 Task: Click New Customer and Set the Tax Table to "None" while find customer
Action: Mouse moved to (177, 19)
Screenshot: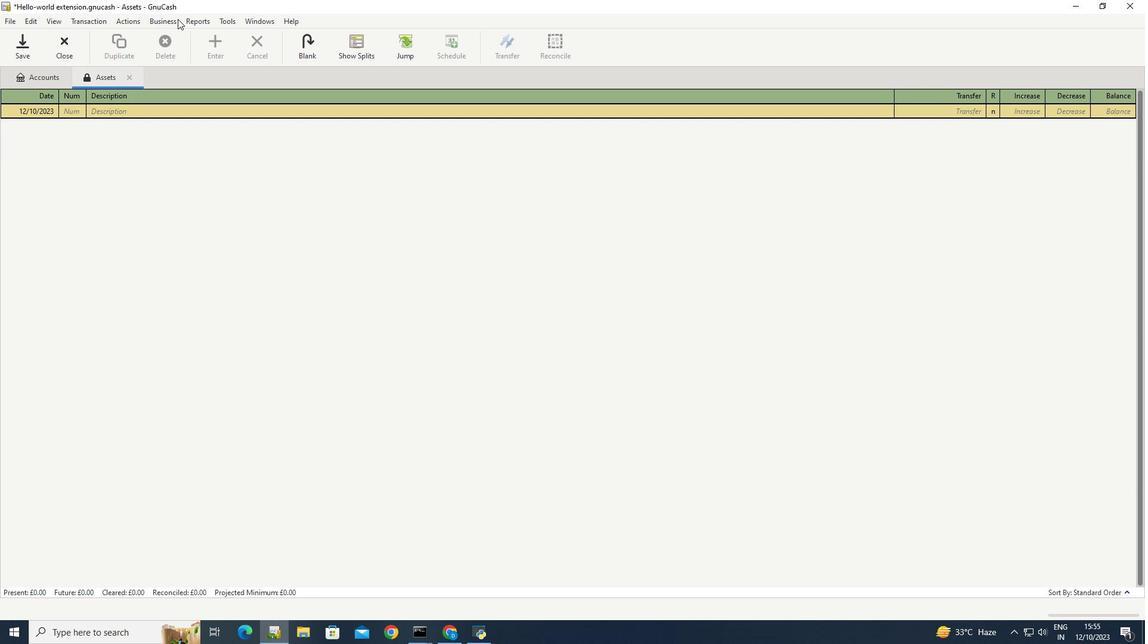 
Action: Mouse pressed left at (177, 19)
Screenshot: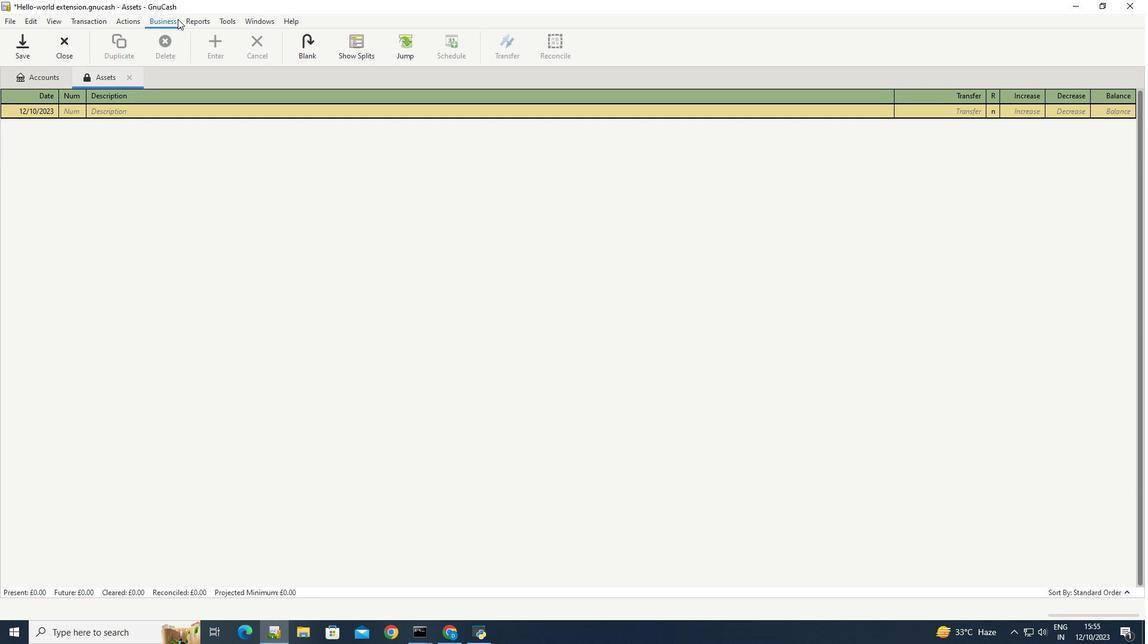 
Action: Mouse moved to (310, 66)
Screenshot: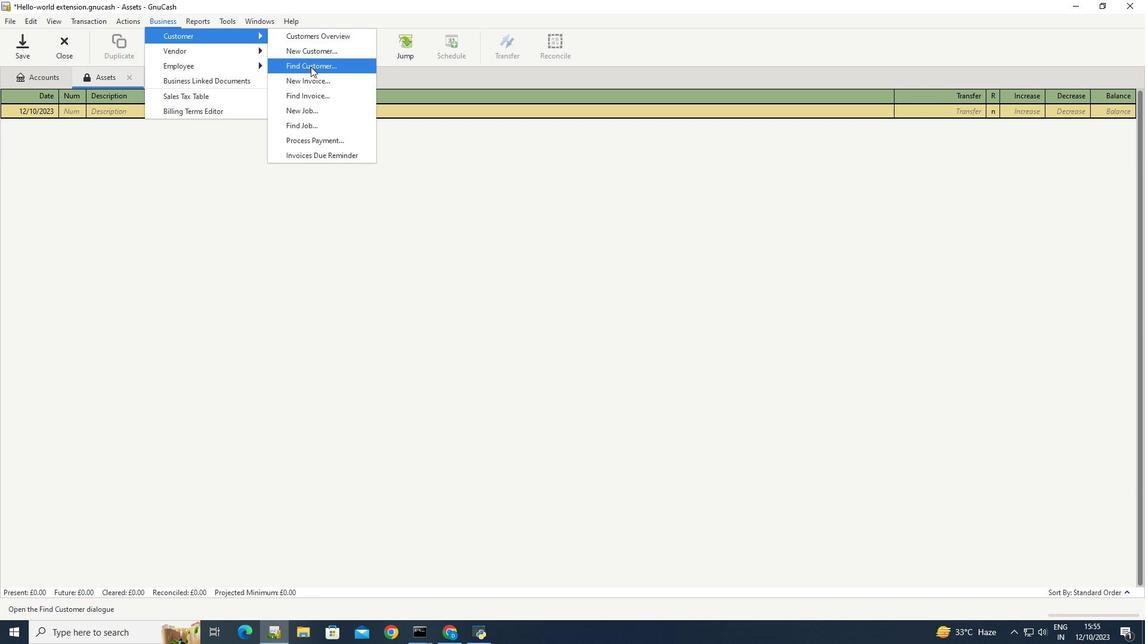 
Action: Mouse pressed left at (310, 66)
Screenshot: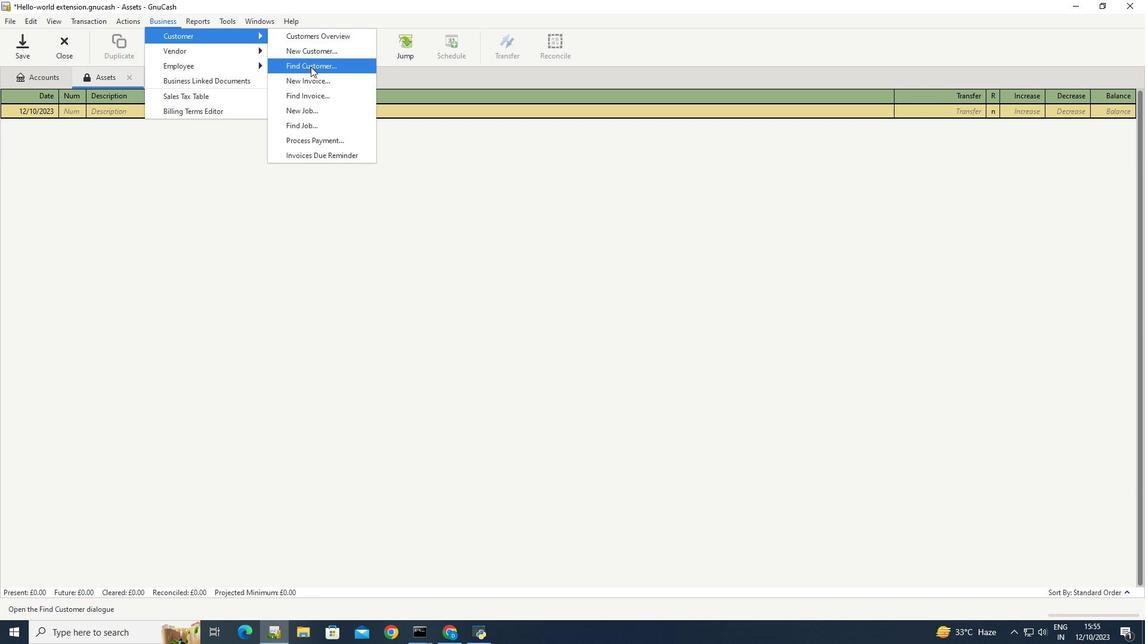 
Action: Mouse moved to (580, 402)
Screenshot: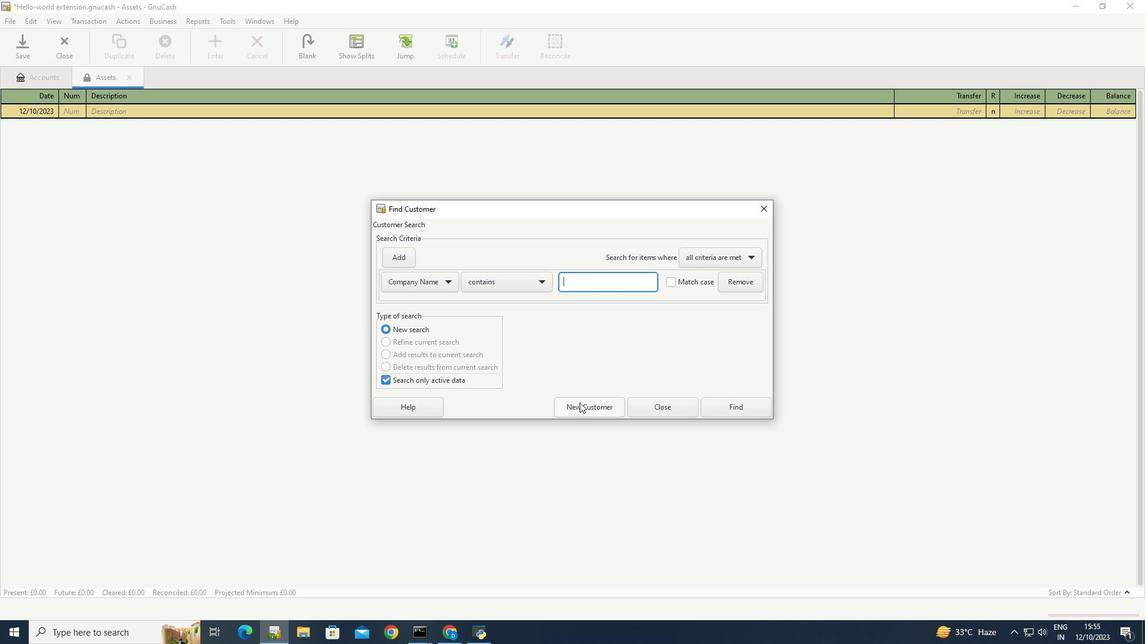 
Action: Mouse pressed left at (580, 402)
Screenshot: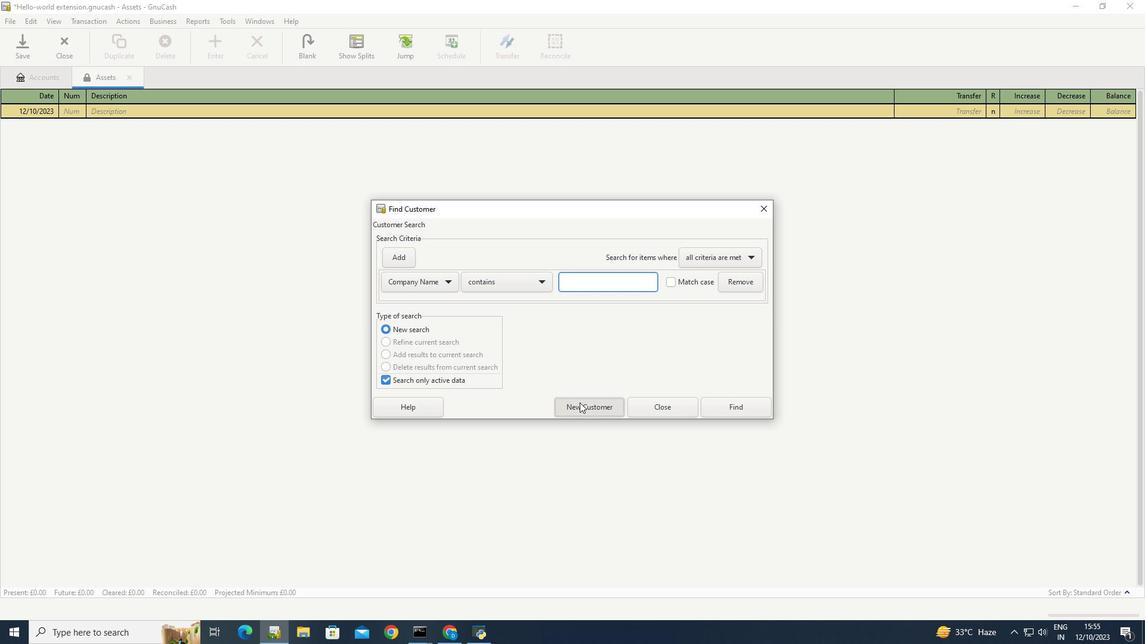 
Action: Mouse moved to (562, 170)
Screenshot: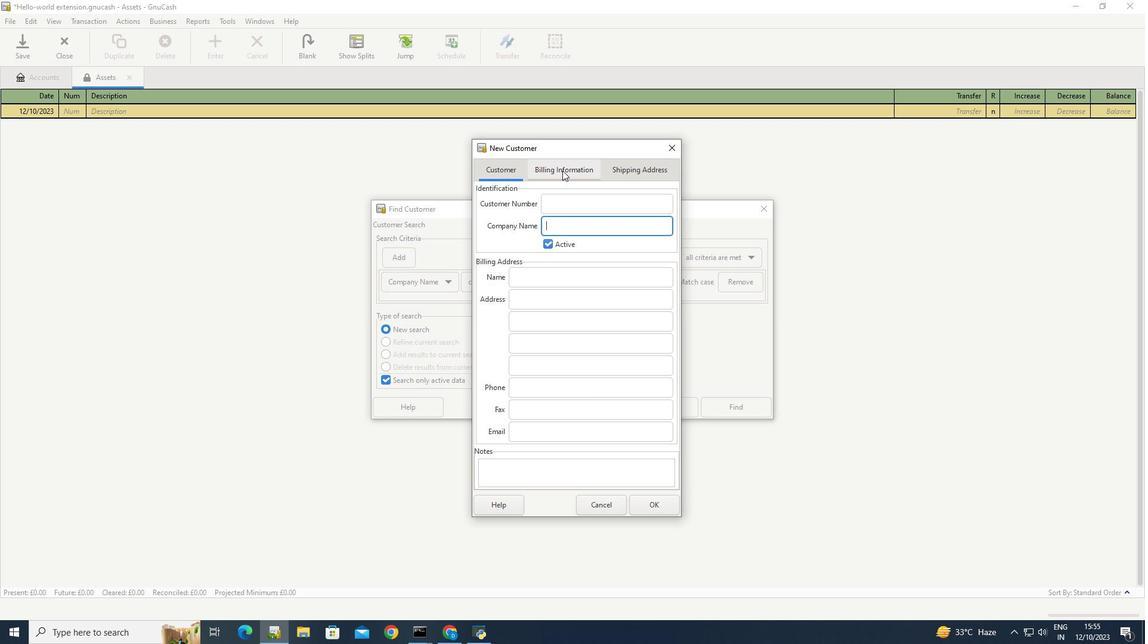 
Action: Mouse pressed left at (562, 170)
Screenshot: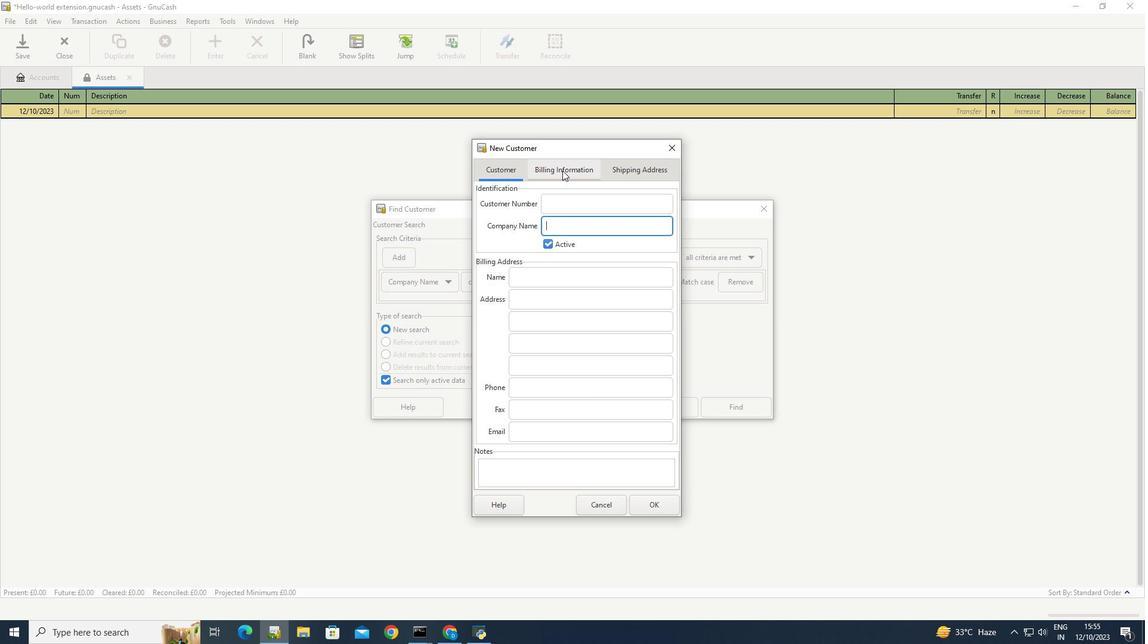 
Action: Mouse moved to (486, 312)
Screenshot: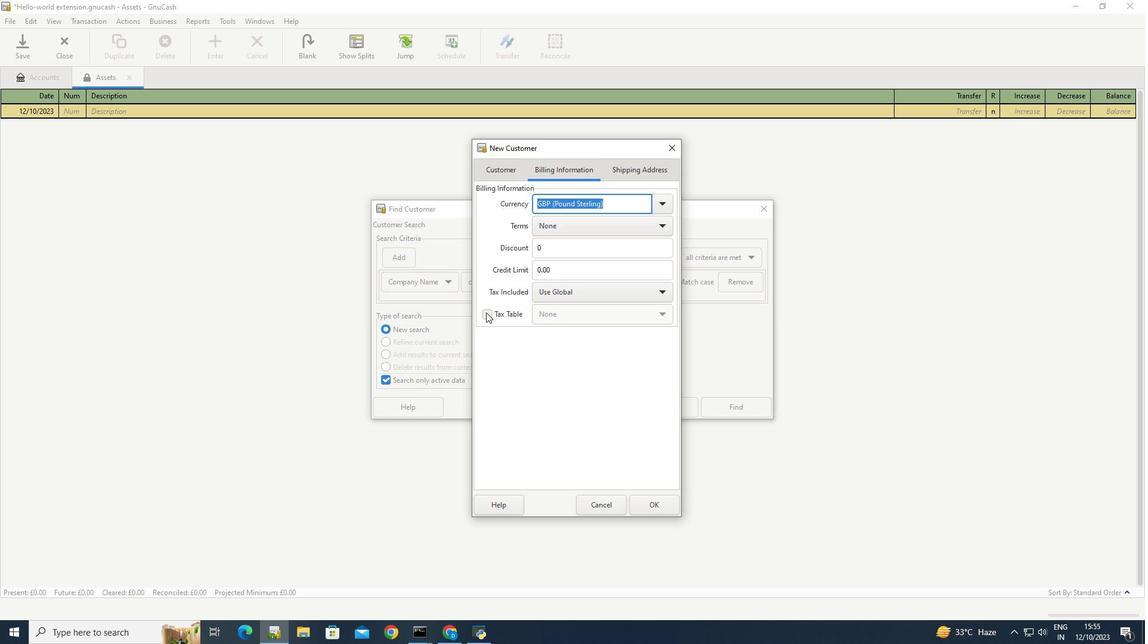 
Action: Mouse pressed left at (486, 312)
Screenshot: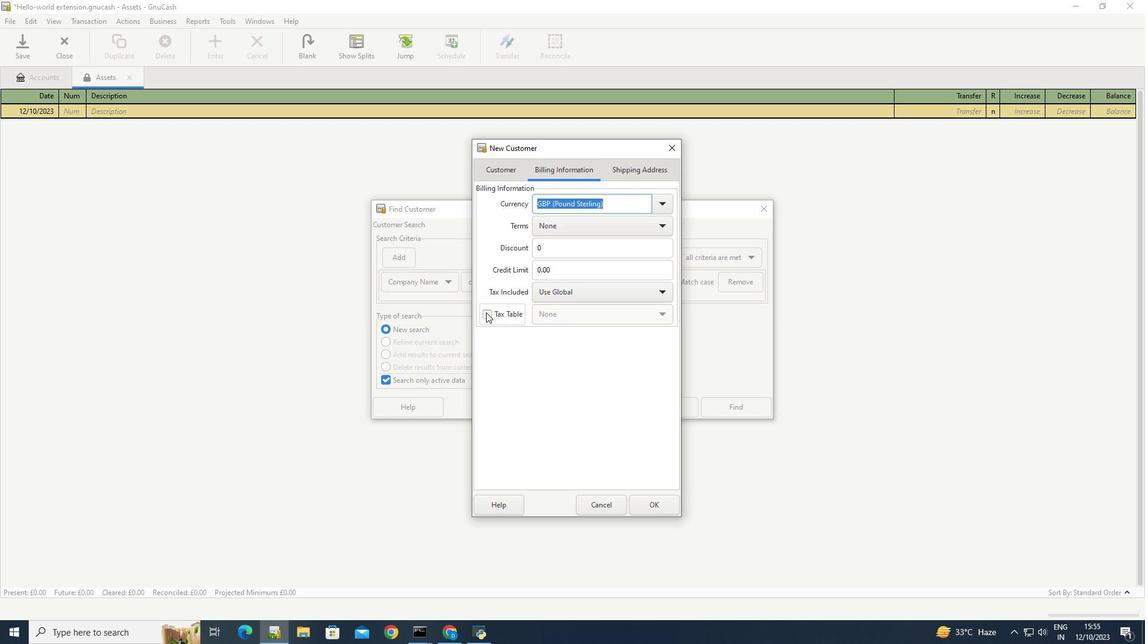 
Action: Mouse moved to (666, 309)
Screenshot: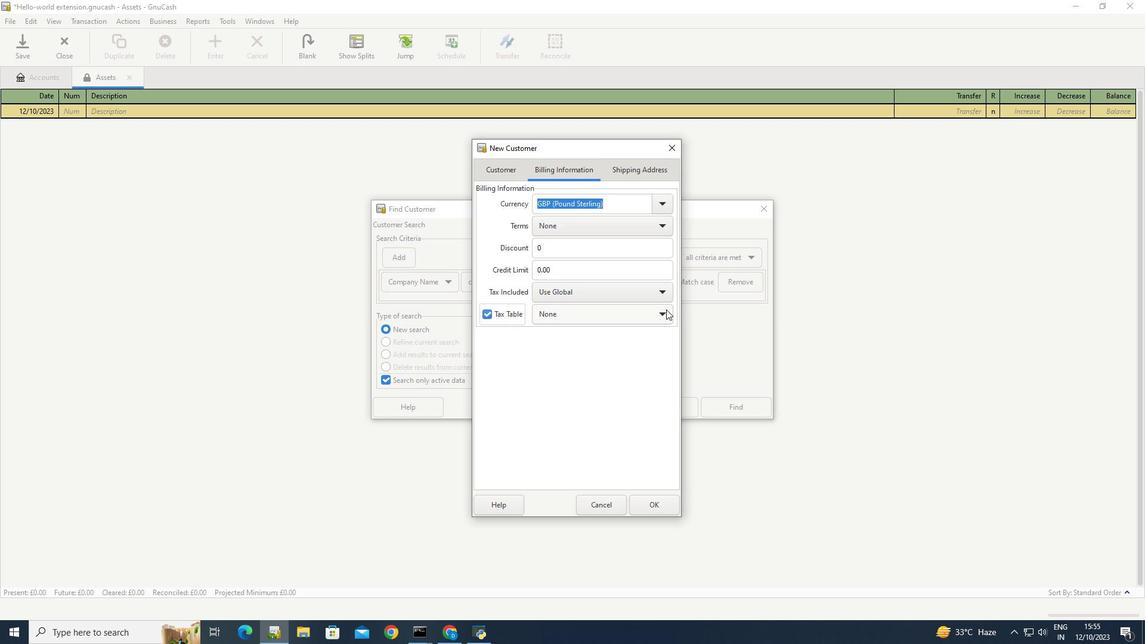 
Action: Mouse pressed left at (666, 309)
Screenshot: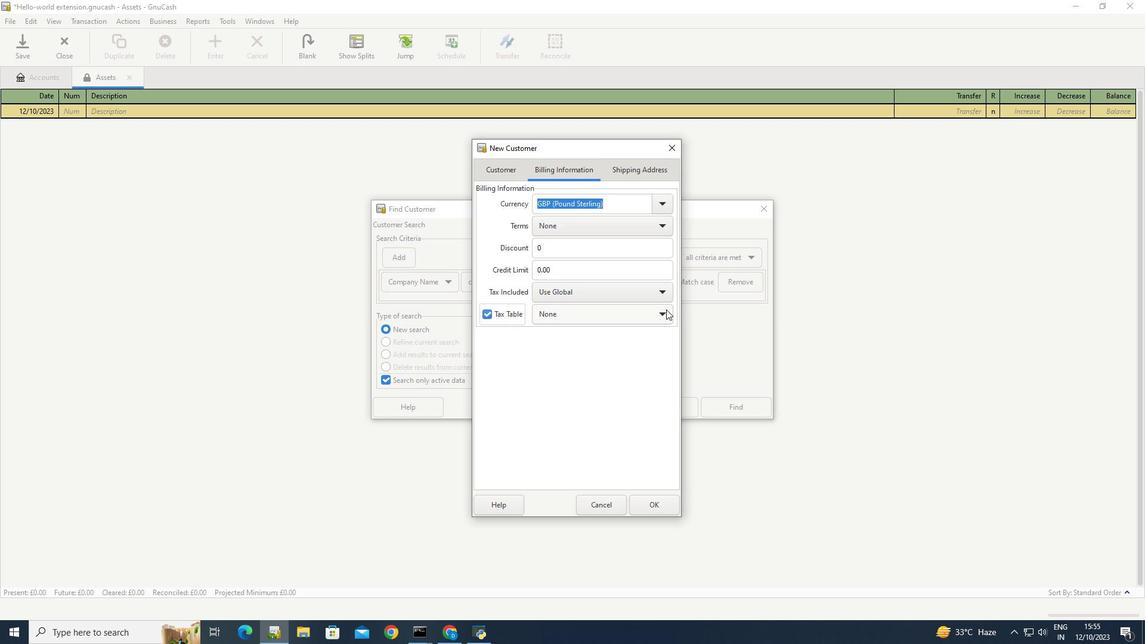 
Action: Mouse moved to (544, 315)
Screenshot: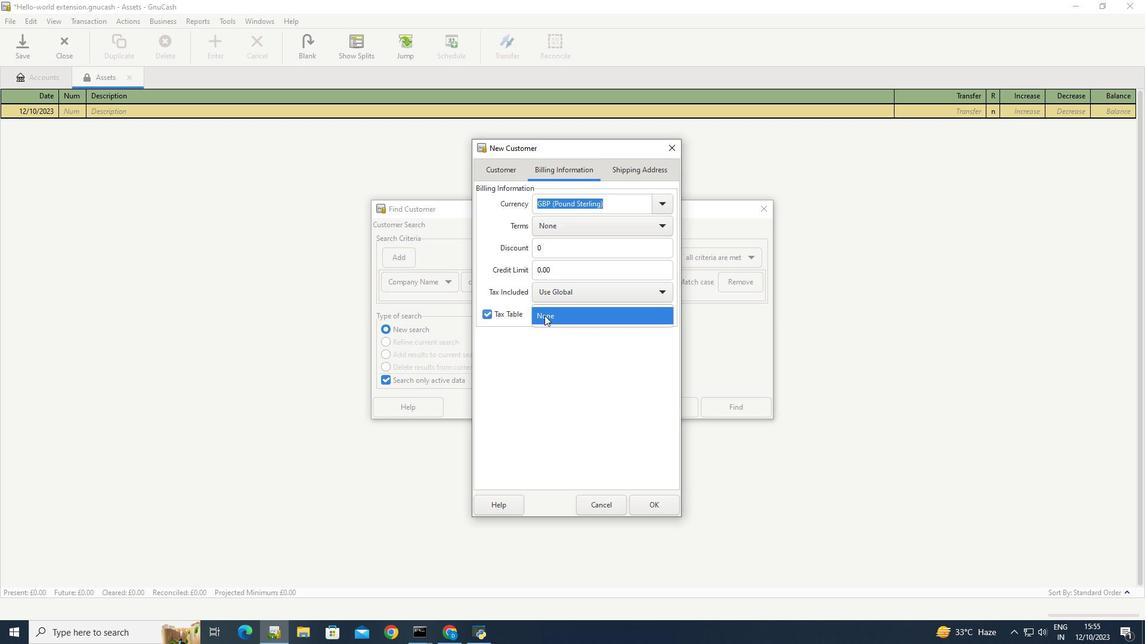 
Action: Mouse pressed left at (544, 315)
Screenshot: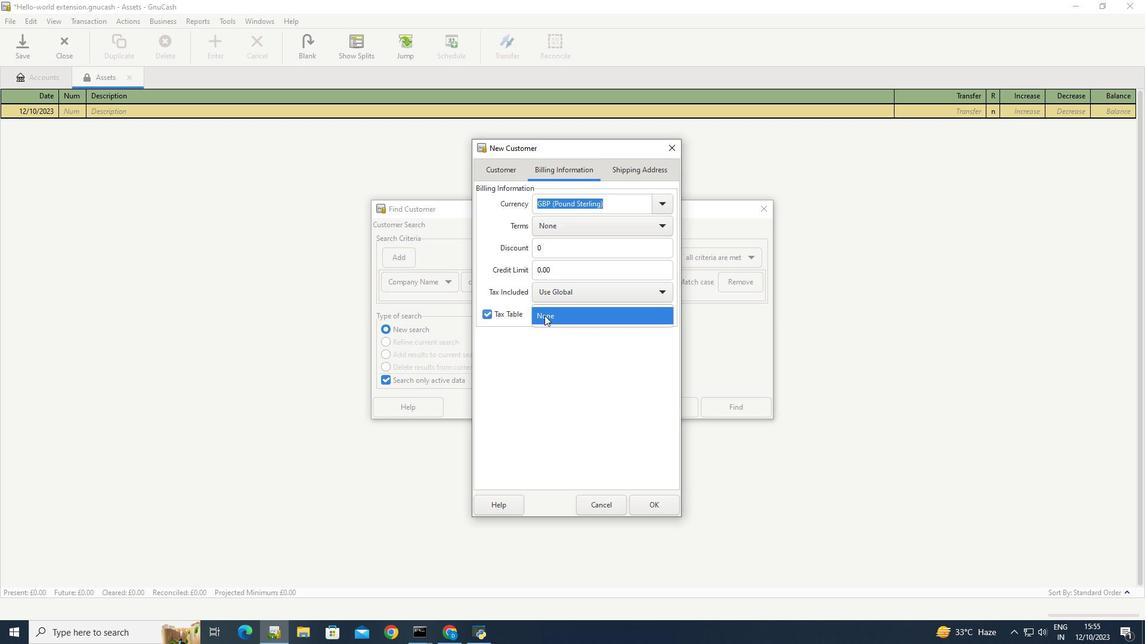 
Action: Mouse moved to (553, 386)
Screenshot: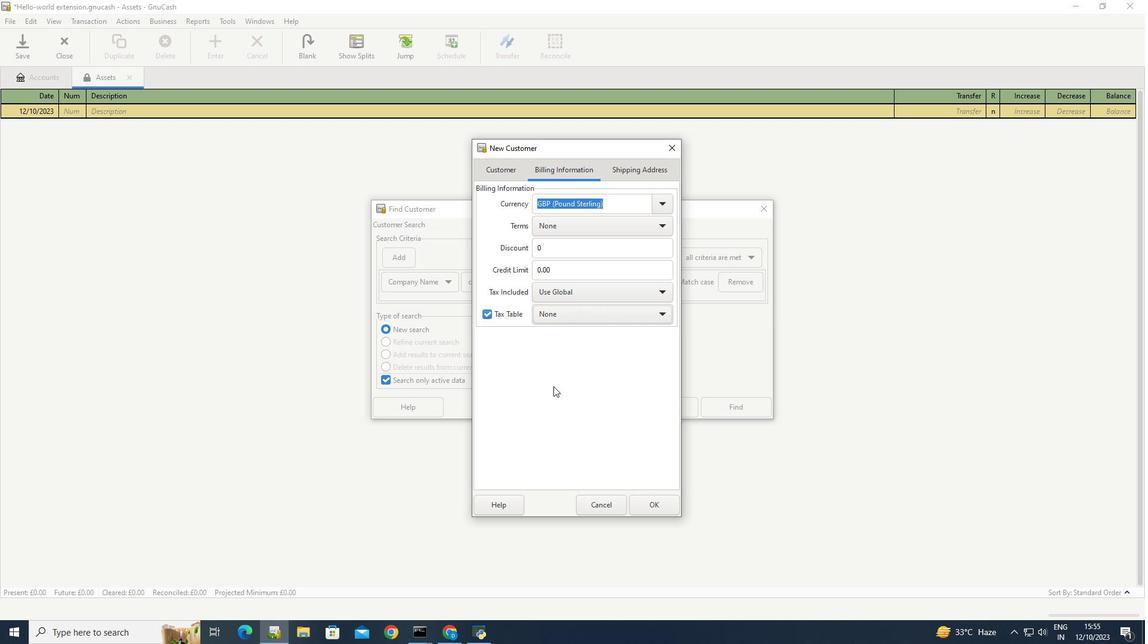 
Action: Mouse pressed left at (553, 386)
Screenshot: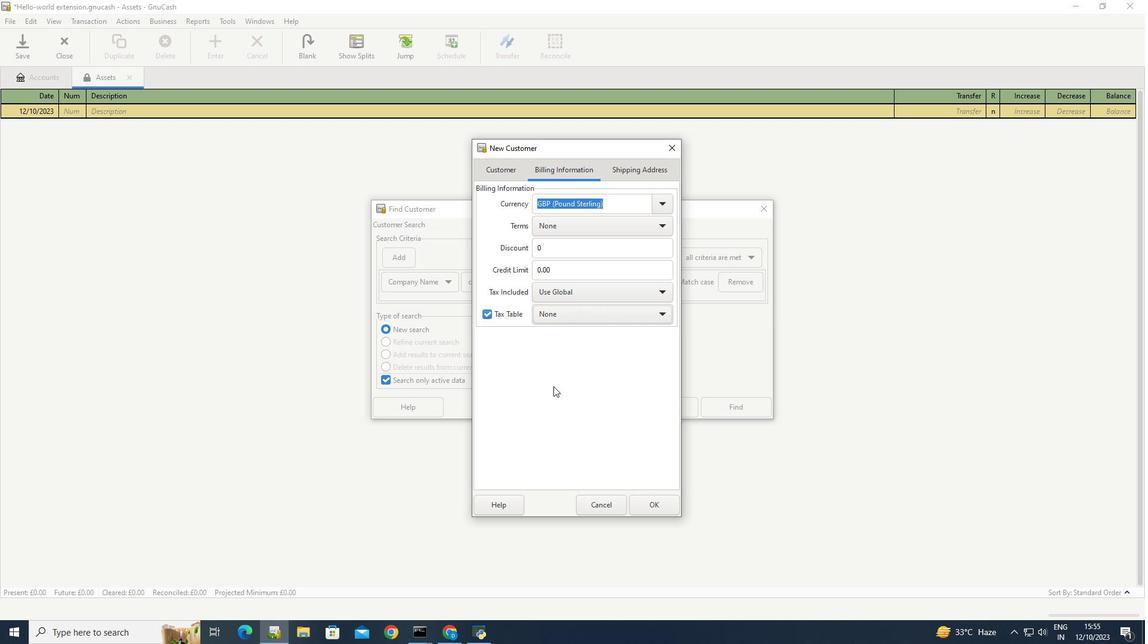 
